 Task: Add the product "Complete Home Egyptian Amber Candle Tin (5 oz)" to cart from the store "Walgreens".
Action: Mouse pressed left at (50, 87)
Screenshot: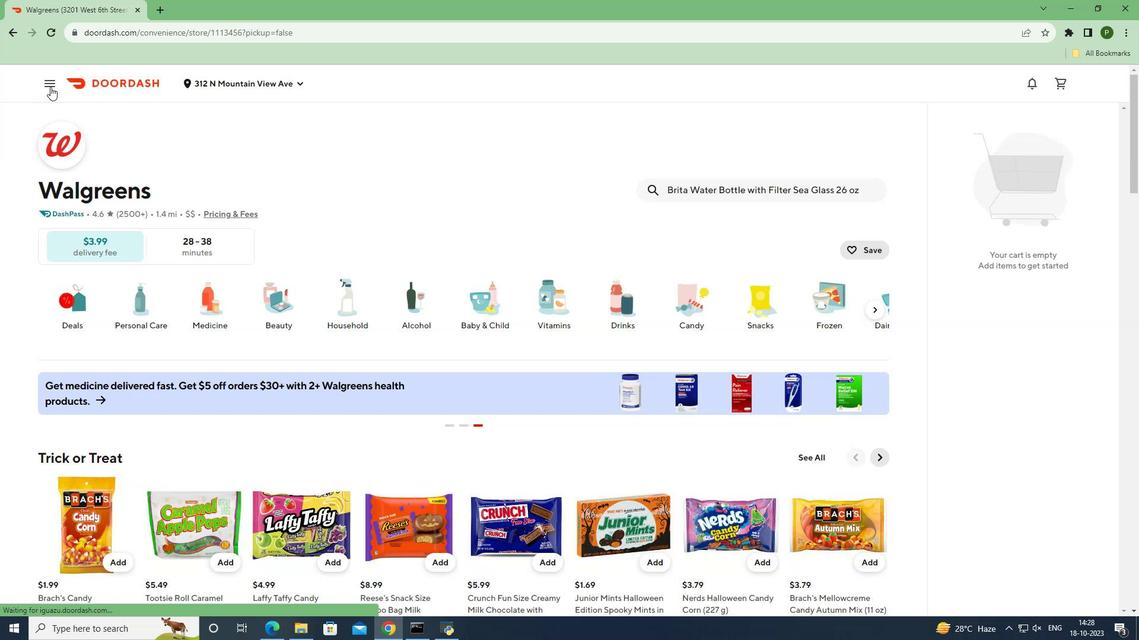 
Action: Mouse moved to (43, 174)
Screenshot: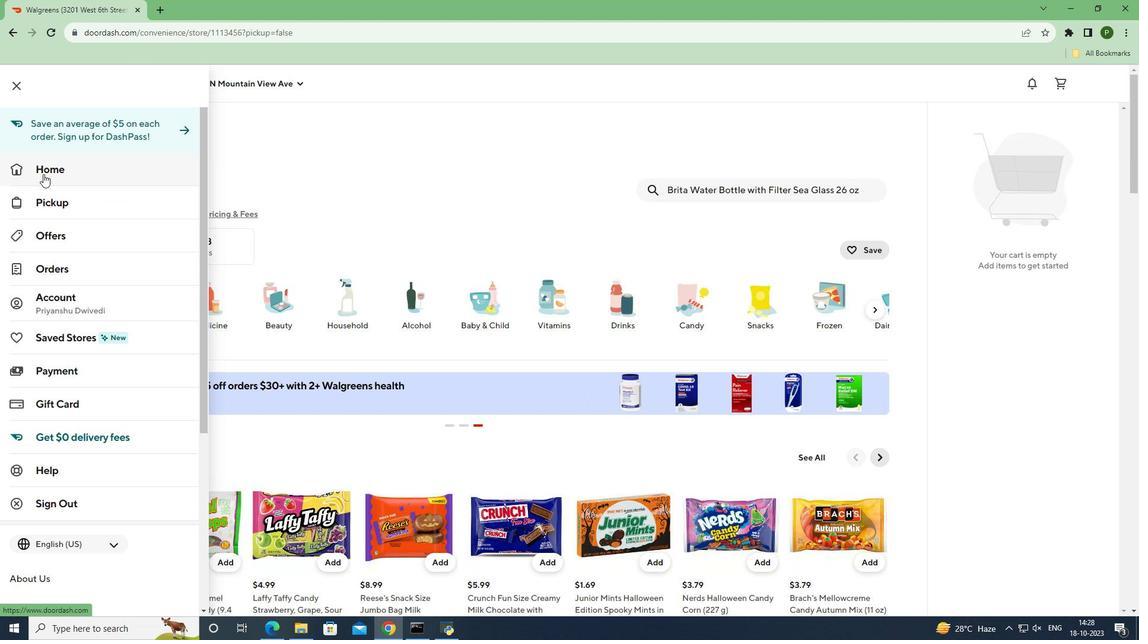
Action: Mouse pressed left at (43, 174)
Screenshot: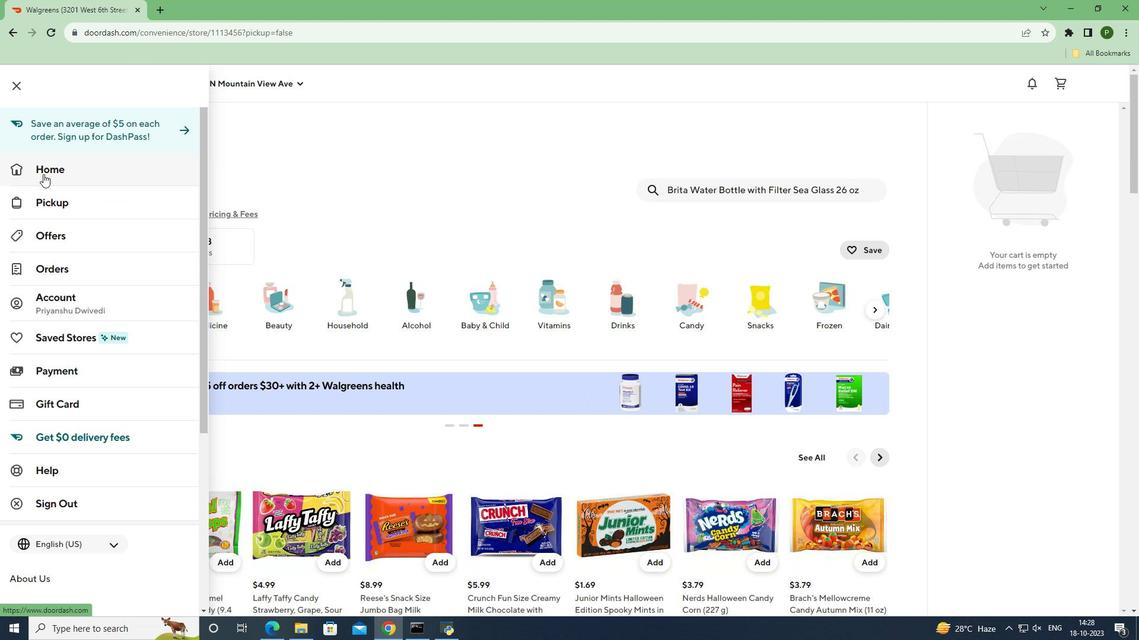 
Action: Mouse moved to (904, 131)
Screenshot: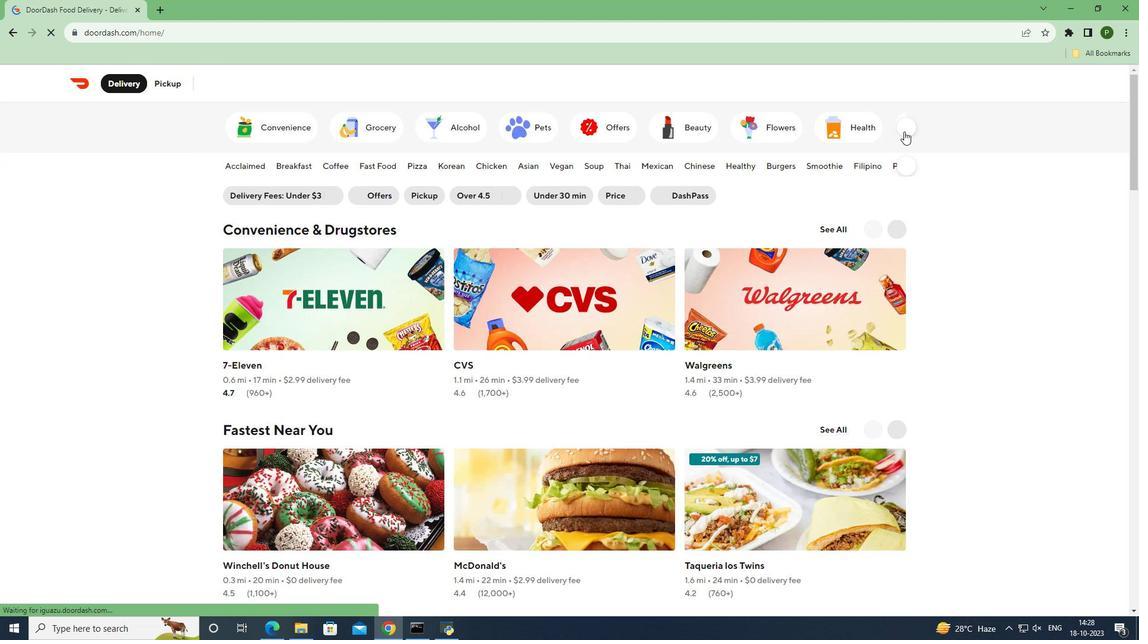 
Action: Mouse pressed left at (904, 131)
Screenshot: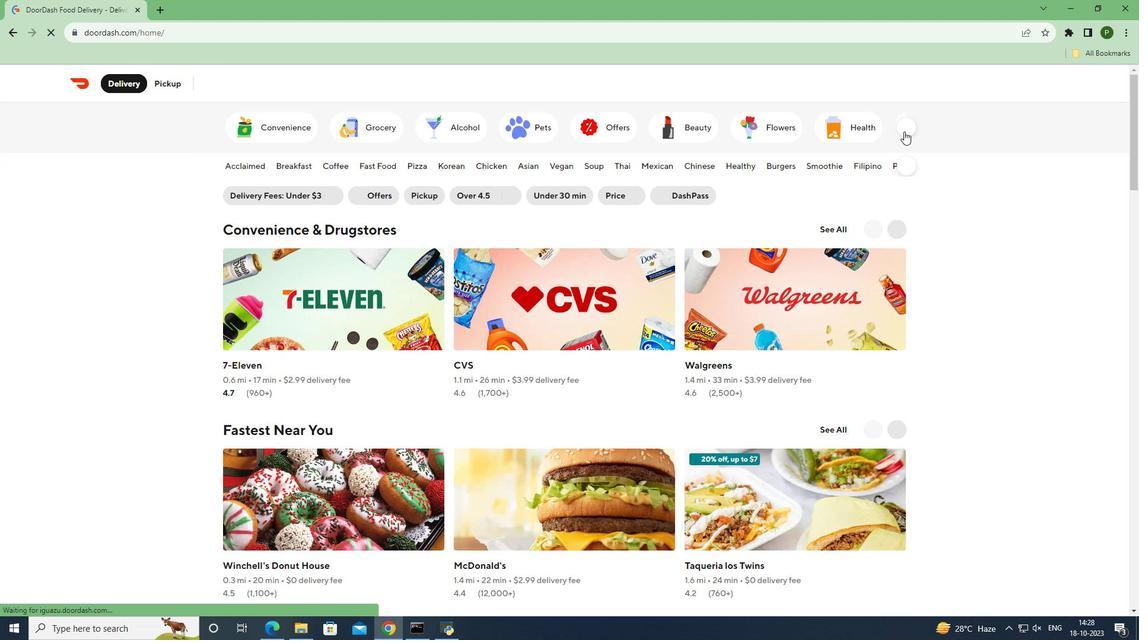 
Action: Mouse moved to (456, 131)
Screenshot: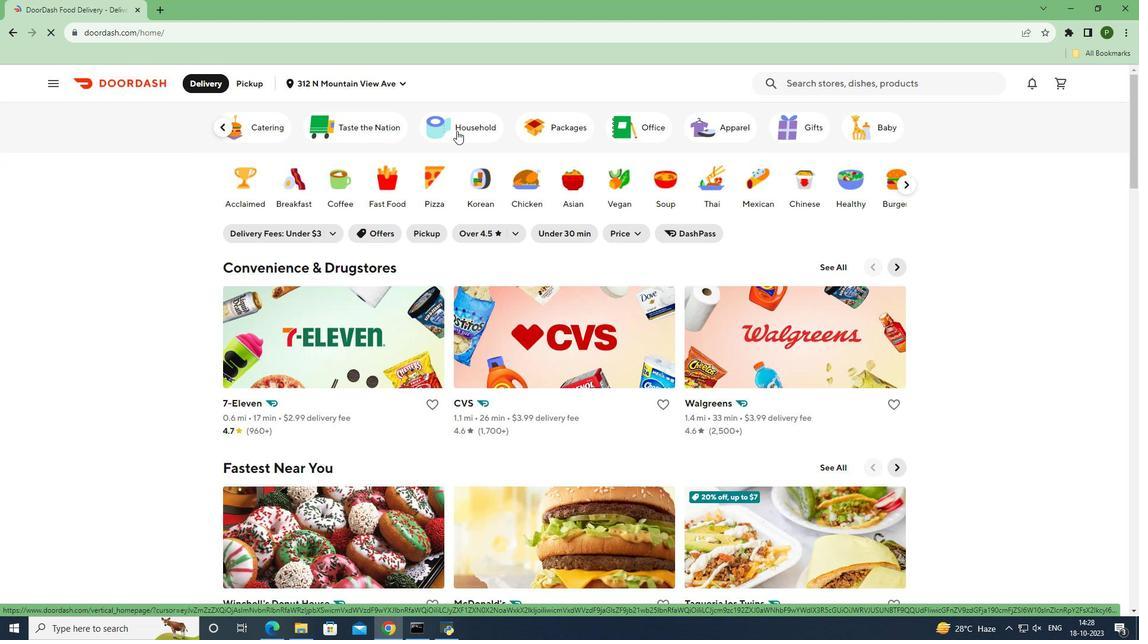 
Action: Mouse pressed left at (456, 131)
Screenshot: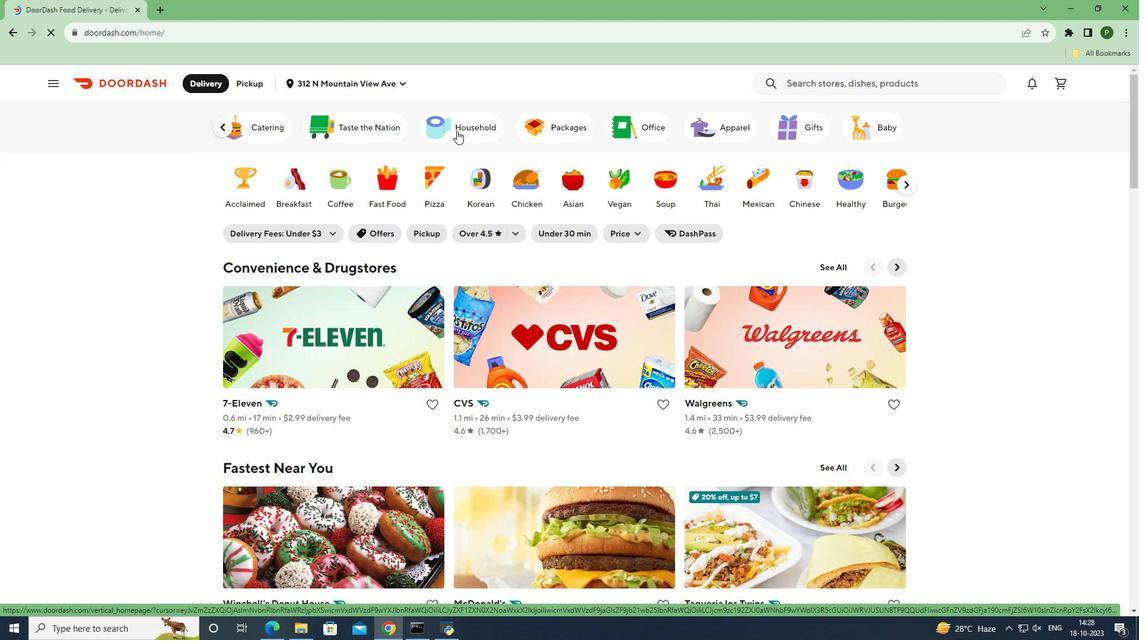 
Action: Mouse moved to (473, 522)
Screenshot: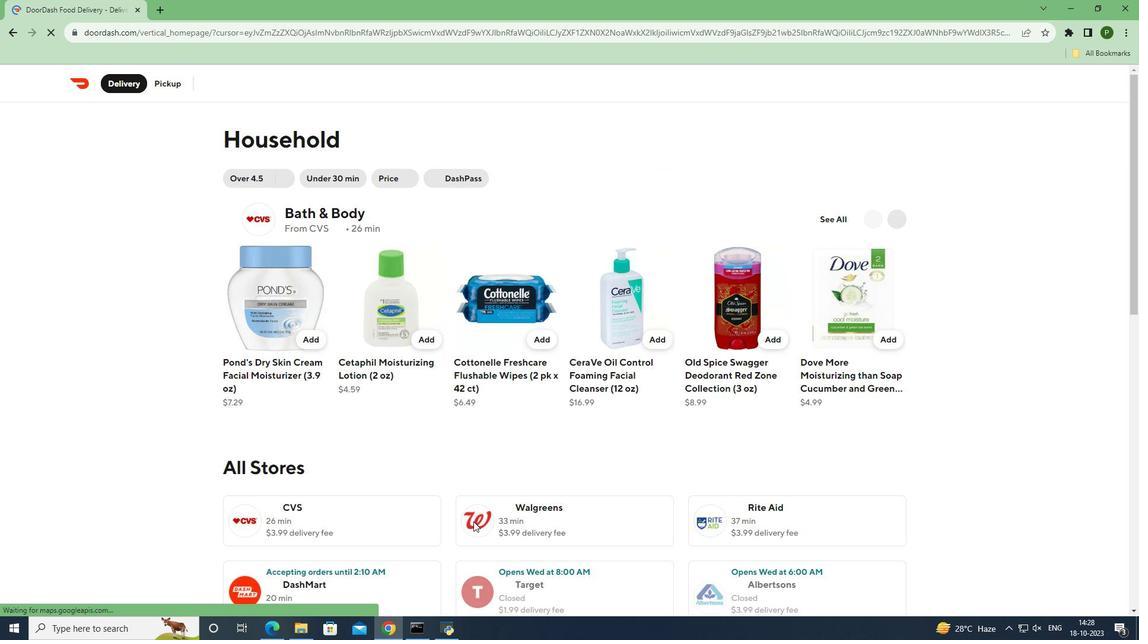 
Action: Mouse pressed left at (473, 522)
Screenshot: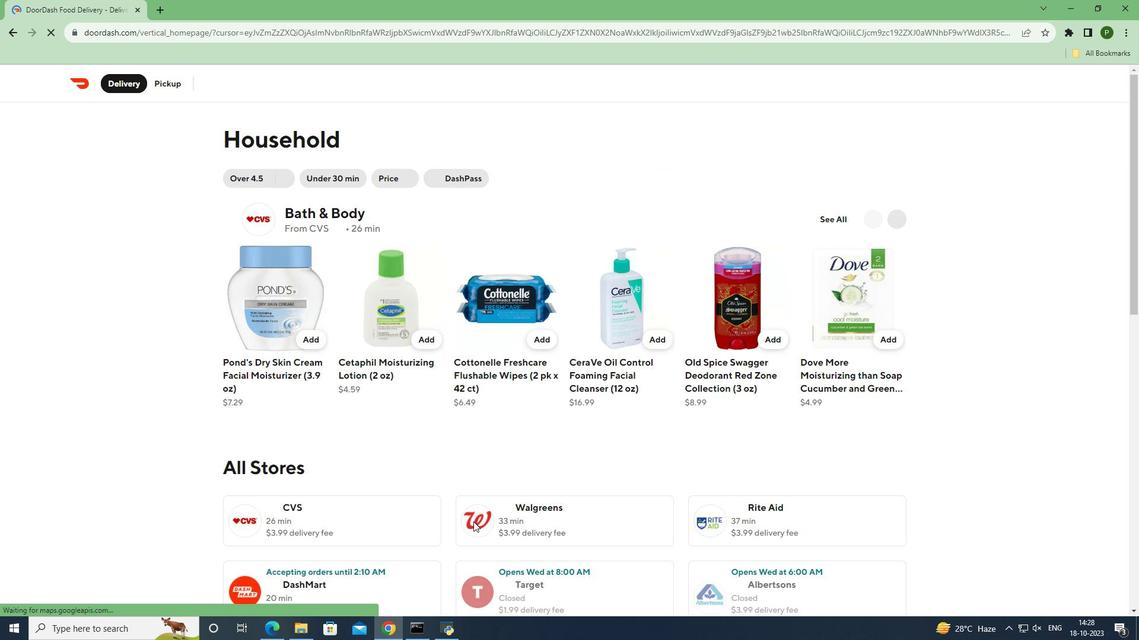 
Action: Mouse moved to (687, 196)
Screenshot: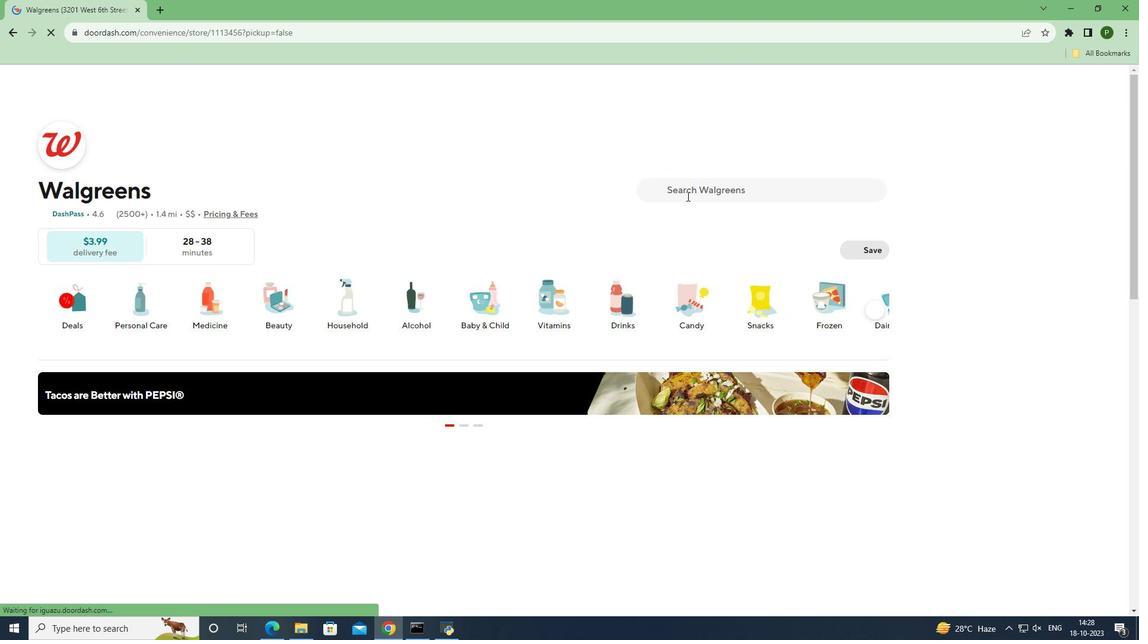 
Action: Mouse pressed left at (687, 196)
Screenshot: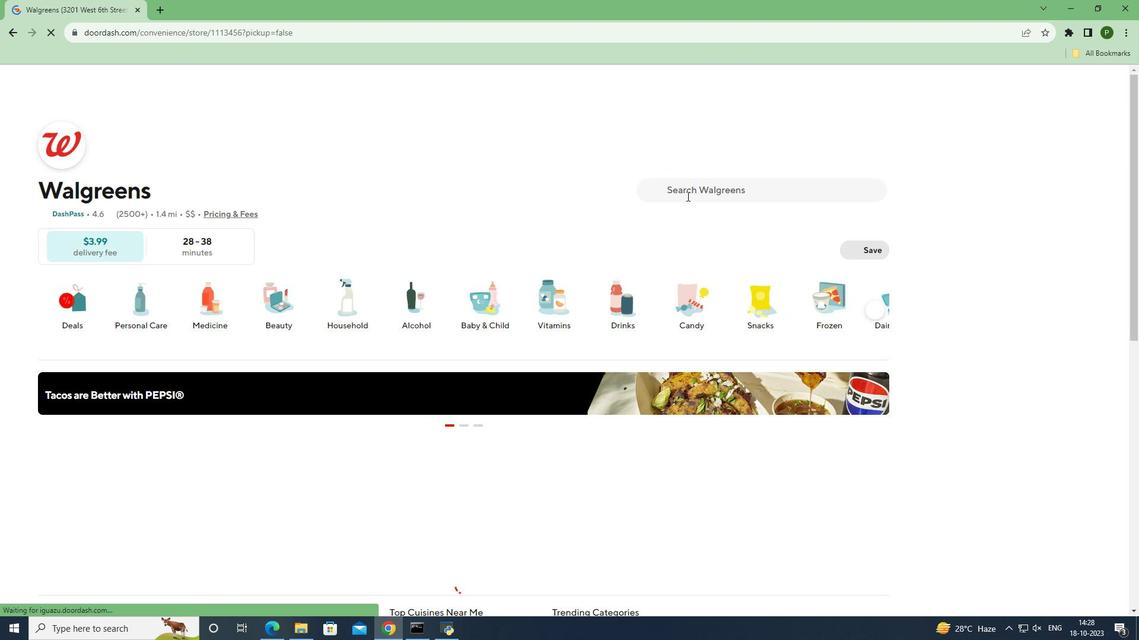 
Action: Key pressed <Key.caps_lock>C<Key.caps_lock>omplete<Key.space><Key.caps_lock>H<Key.caps_lock>ome<Key.space><Key.caps_lock>E<Key.caps_lock>gyptian<Key.space><Key.caps_lock>A<Key.caps_lock>mber<Key.space><Key.caps_lock>C<Key.caps_lock>andle<Key.space><Key.caps_lock>T<Key.caps_lock>in<Key.space><Key.shift_r>(5<Key.space>oz<Key.shift_r>)
Screenshot: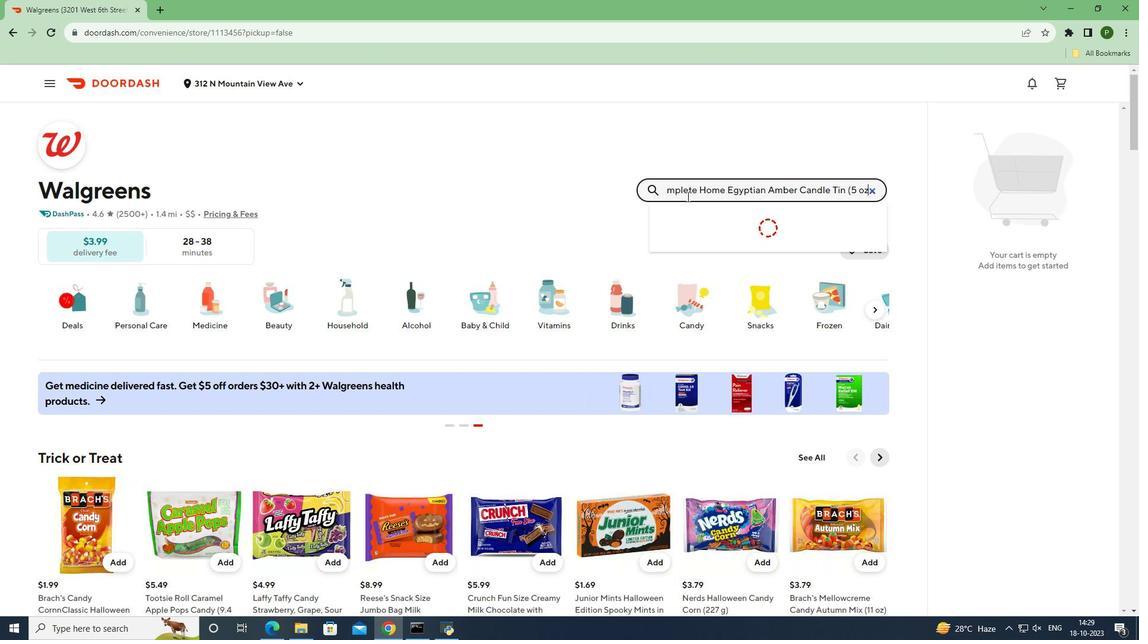 
Action: Mouse moved to (717, 240)
Screenshot: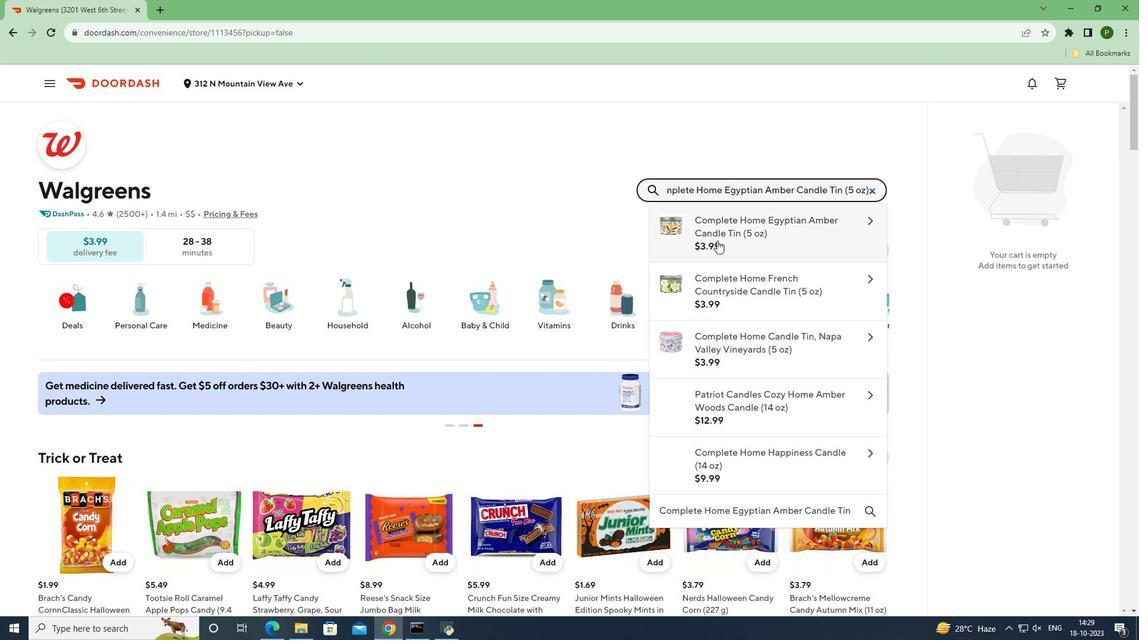 
Action: Mouse pressed left at (717, 240)
Screenshot: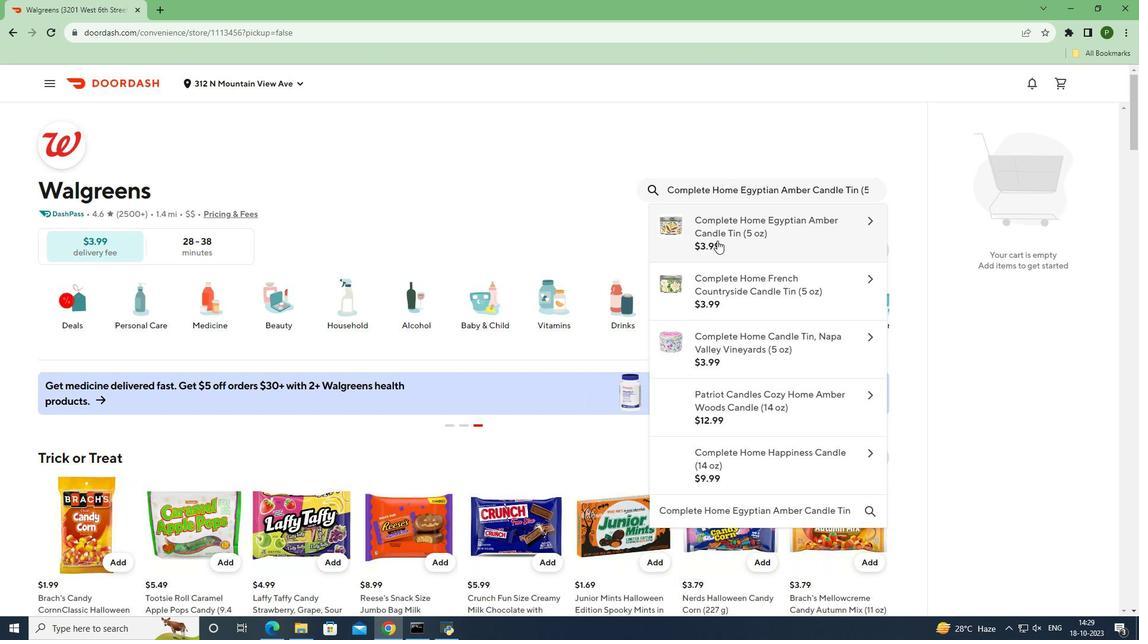 
Action: Mouse moved to (759, 588)
Screenshot: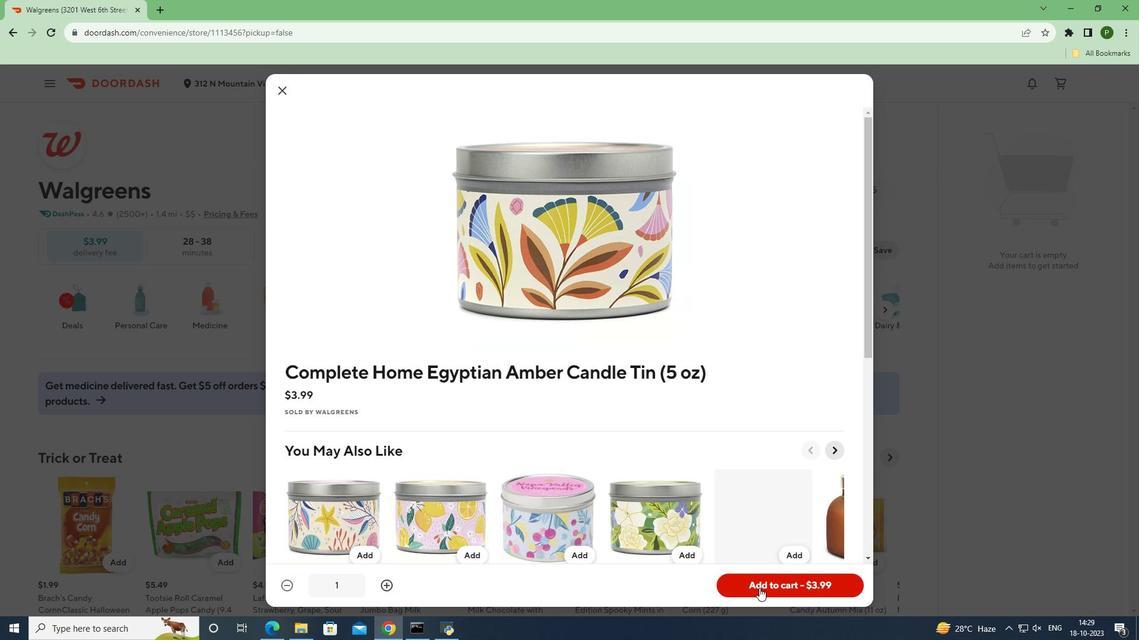 
Action: Mouse pressed left at (759, 588)
Screenshot: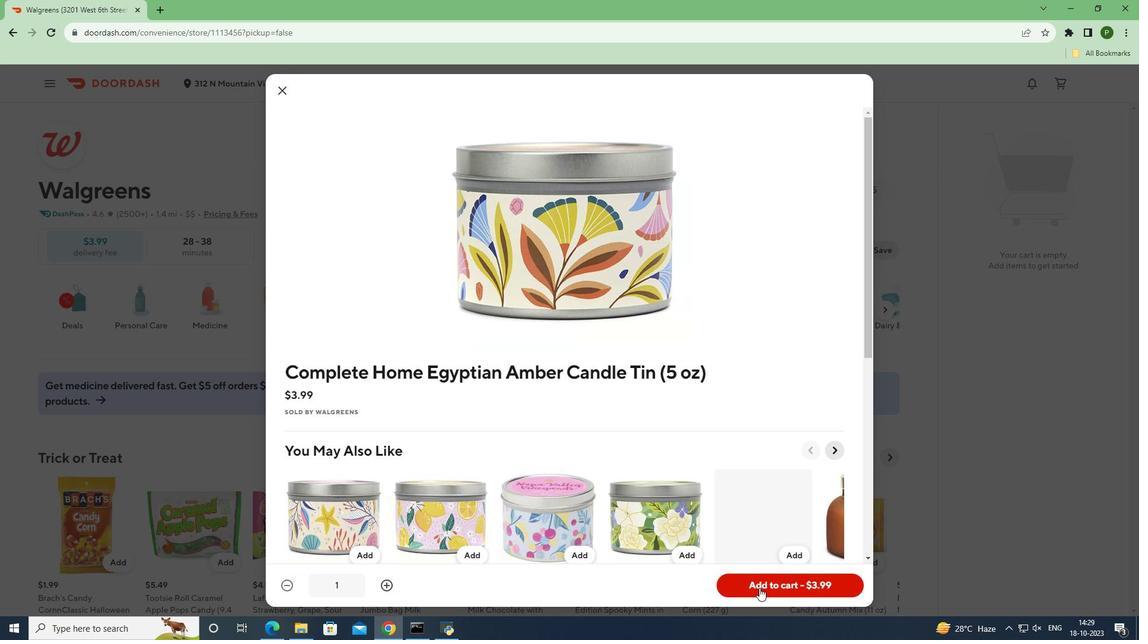
Action: Mouse moved to (872, 544)
Screenshot: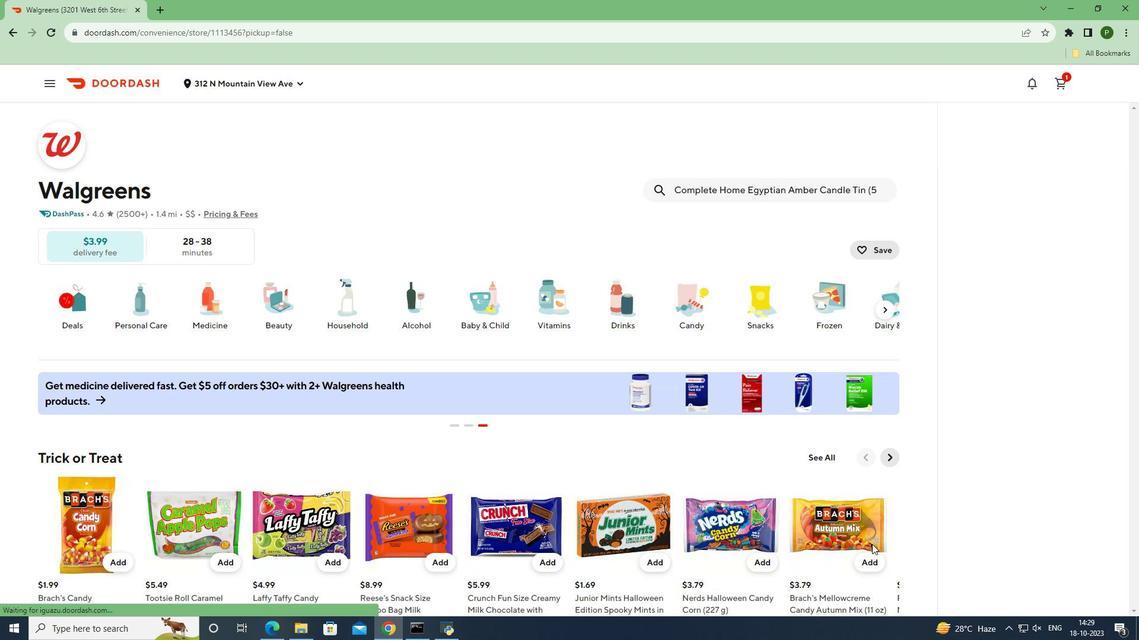 
